 Task: In the  document gratitudepractice.odt Select the last point and add comment:  'Consider rephrasing it to enhance the flow of your writing' Insert emoji reactions: 'Thumbs Up' Select all the potins and apply Uppercase
Action: Mouse moved to (225, 371)
Screenshot: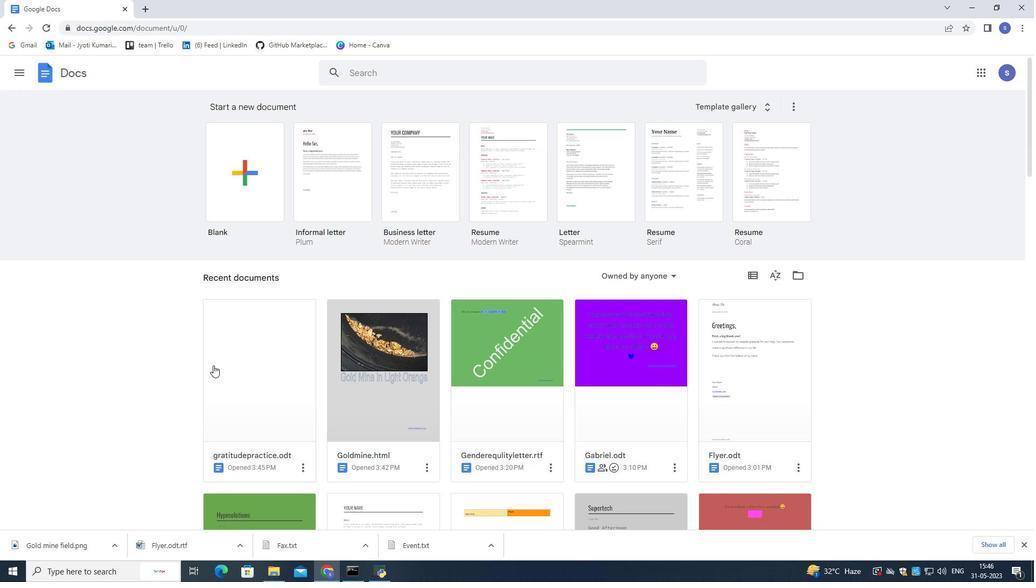 
Action: Mouse pressed left at (225, 371)
Screenshot: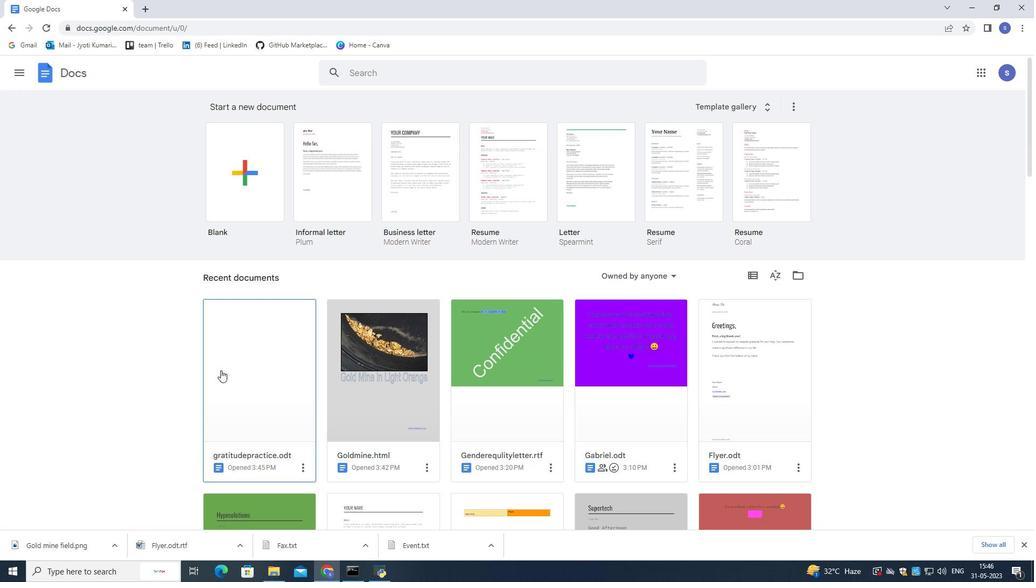 
Action: Mouse pressed left at (225, 371)
Screenshot: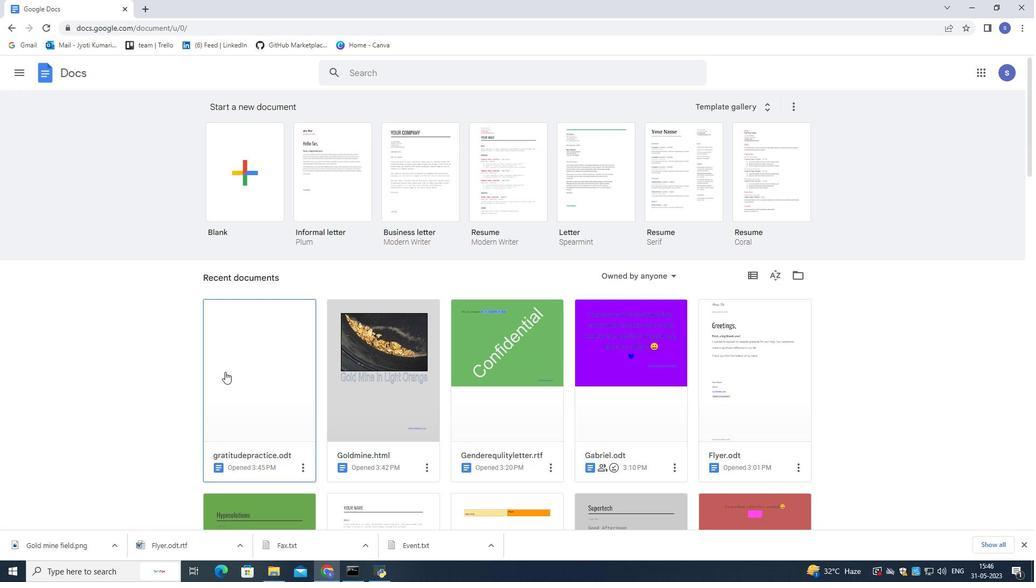 
Action: Mouse moved to (387, 257)
Screenshot: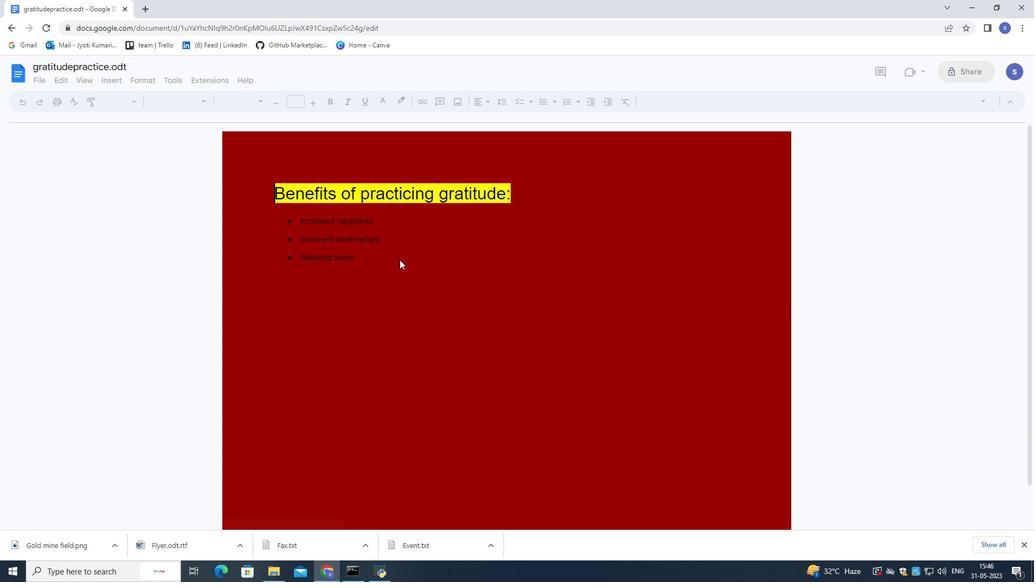 
Action: Mouse pressed left at (387, 257)
Screenshot: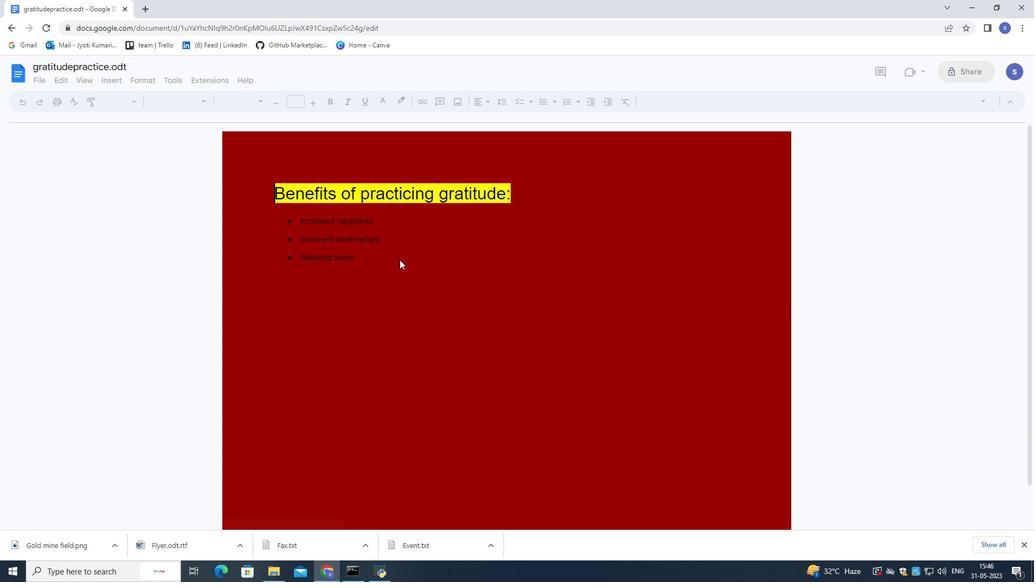 
Action: Mouse moved to (115, 77)
Screenshot: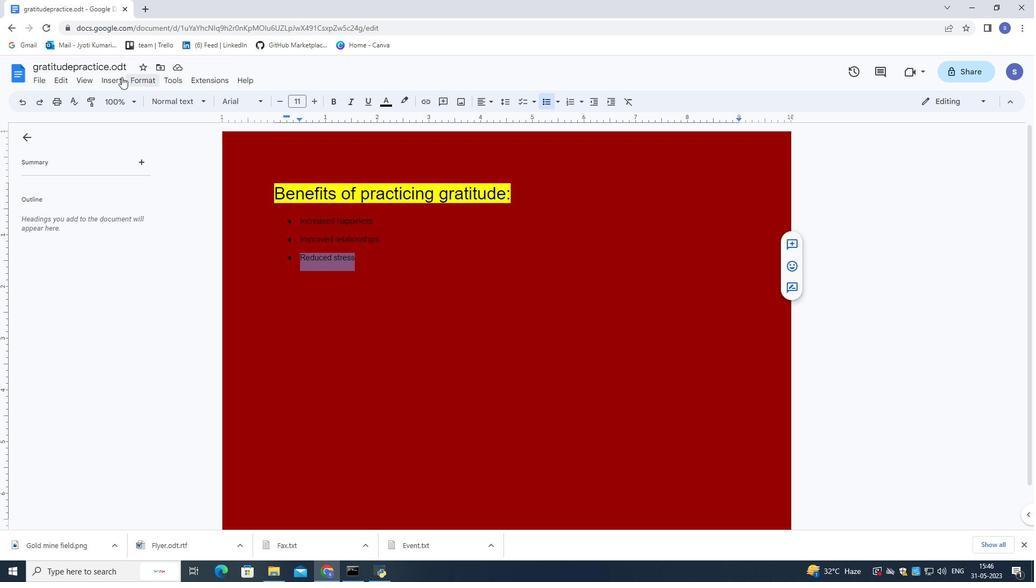 
Action: Mouse pressed left at (115, 77)
Screenshot: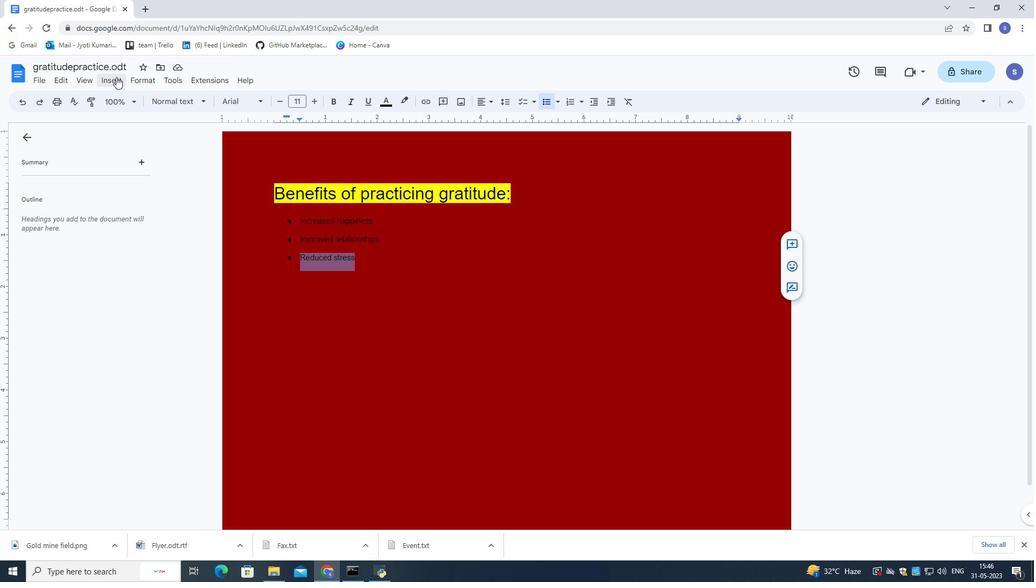 
Action: Mouse moved to (192, 429)
Screenshot: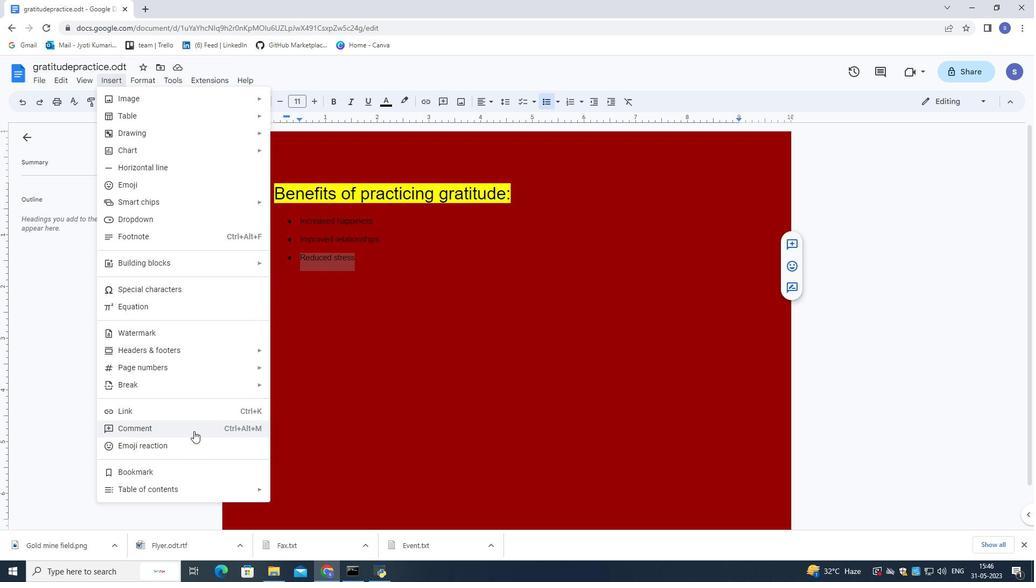 
Action: Mouse pressed left at (192, 429)
Screenshot: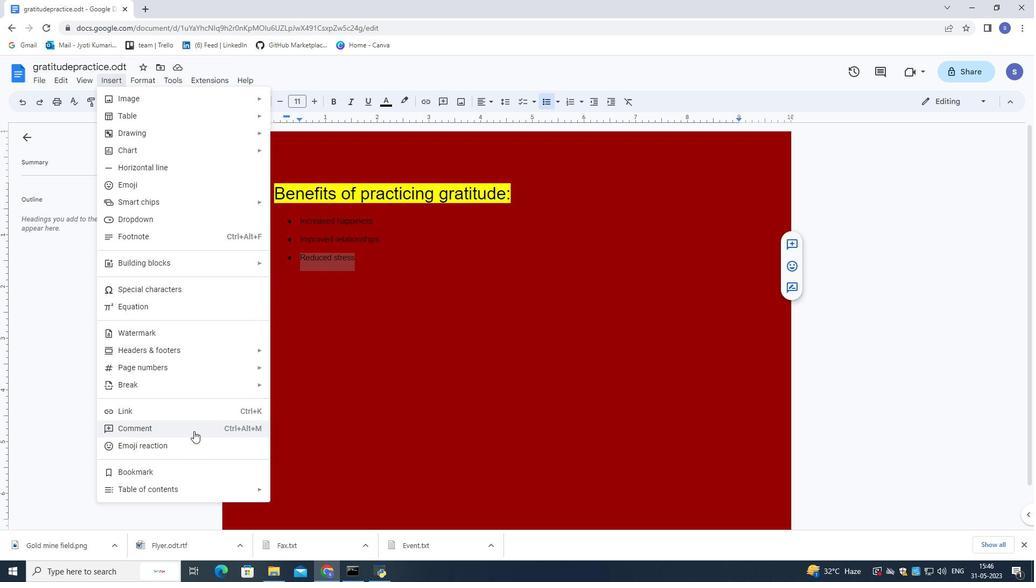 
Action: Mouse moved to (461, 357)
Screenshot: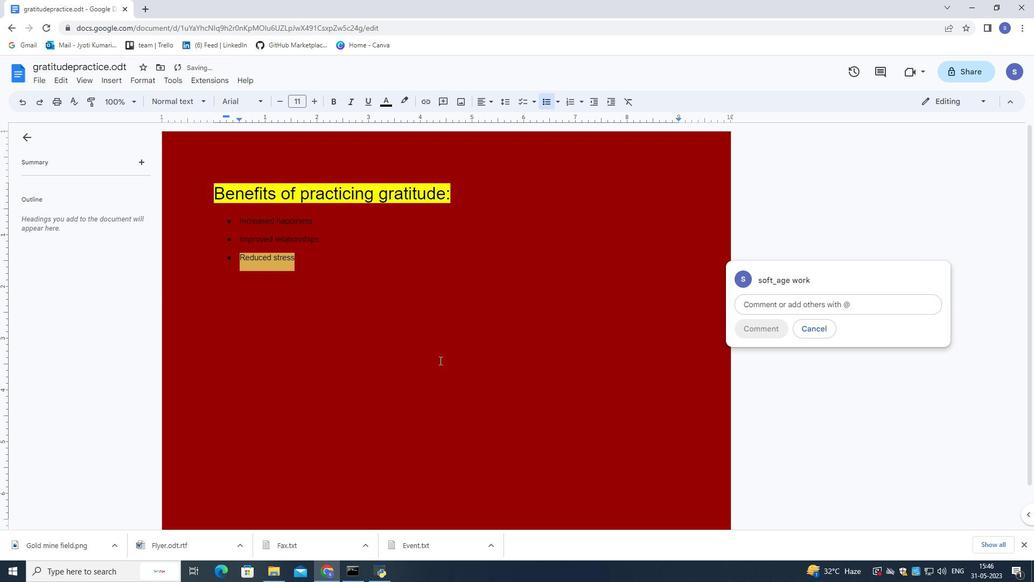 
Action: Key pressed consider<Key.space>rephrasing<Key.space>it<Key.space>ot<Key.space><Key.backspace><Key.backspace><Key.backspace>to<Key.space>enhance<Key.space>the<Key.space>flow<Key.space>of<Key.space>your<Key.space>writing
Screenshot: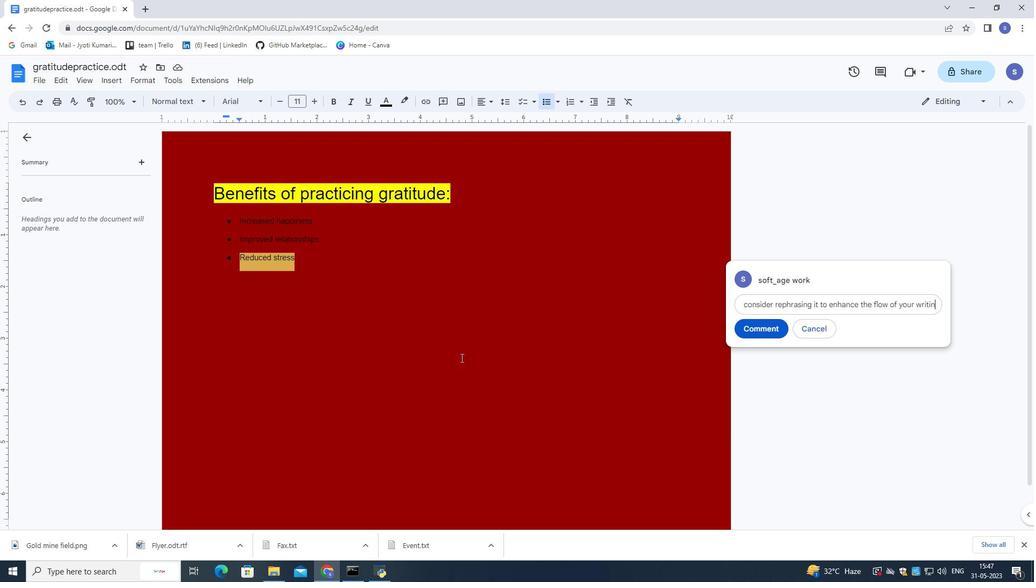 
Action: Mouse moved to (754, 336)
Screenshot: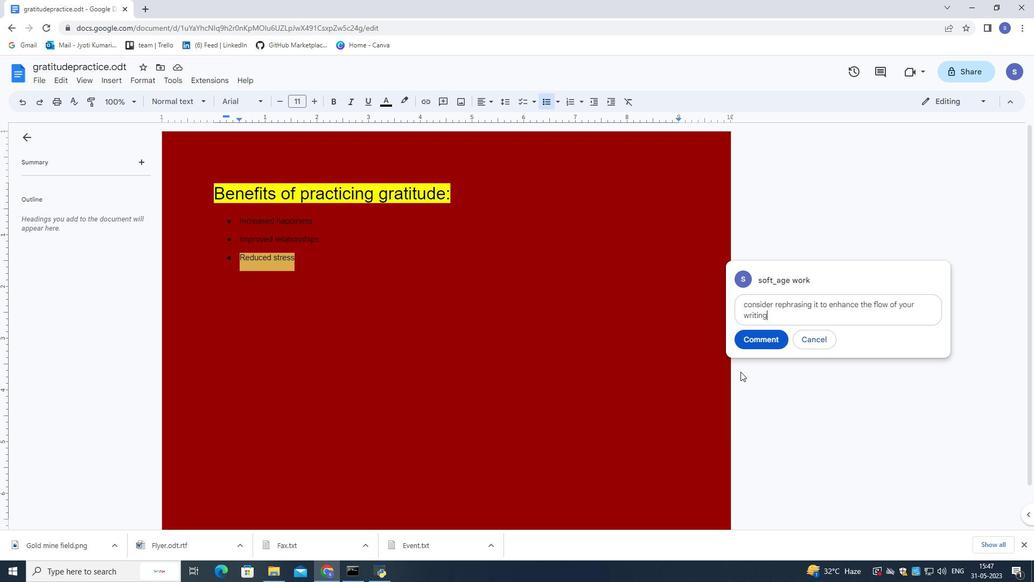 
Action: Mouse pressed left at (754, 336)
Screenshot: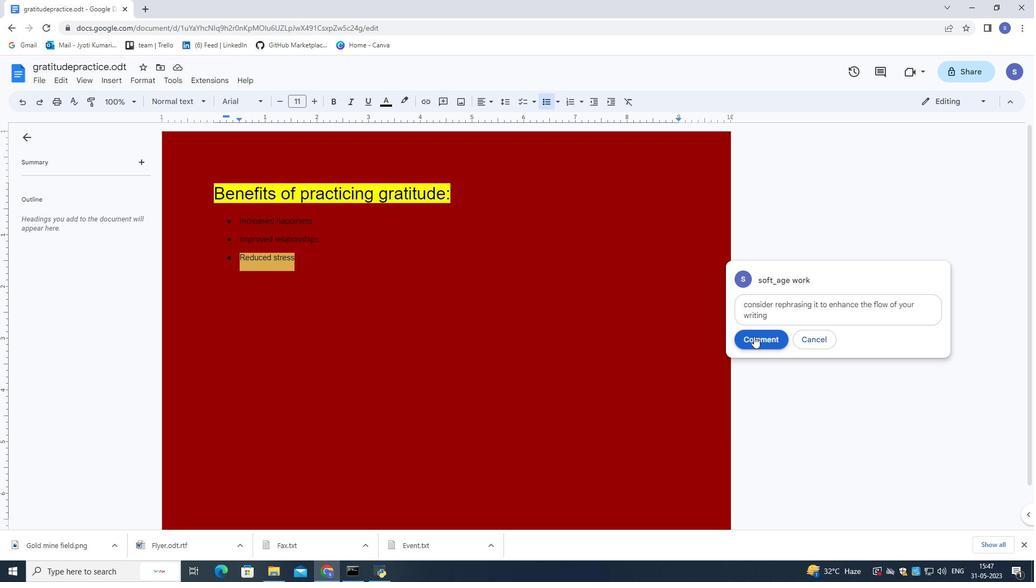 
Action: Mouse moved to (301, 265)
Screenshot: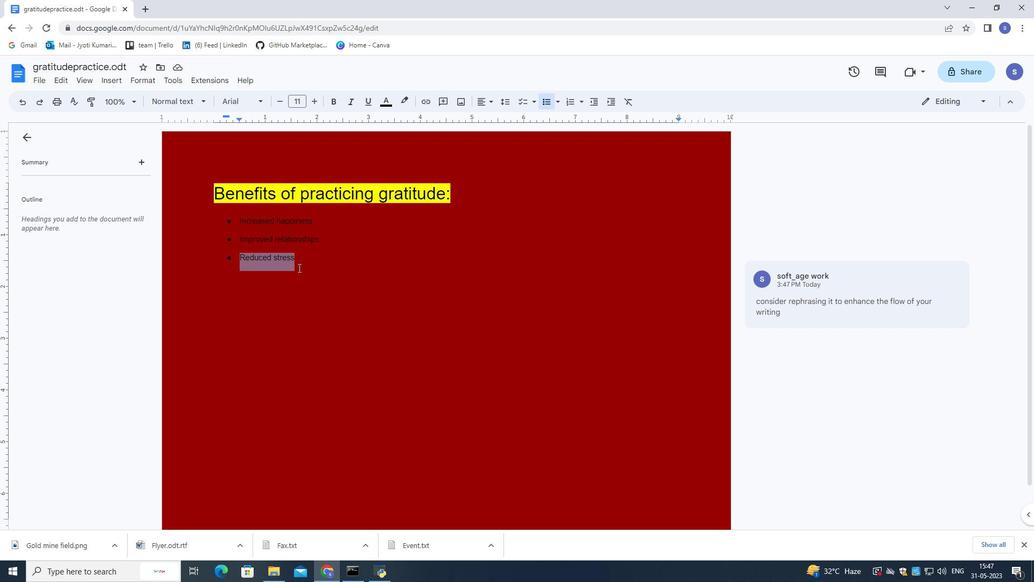 
Action: Mouse pressed left at (301, 265)
Screenshot: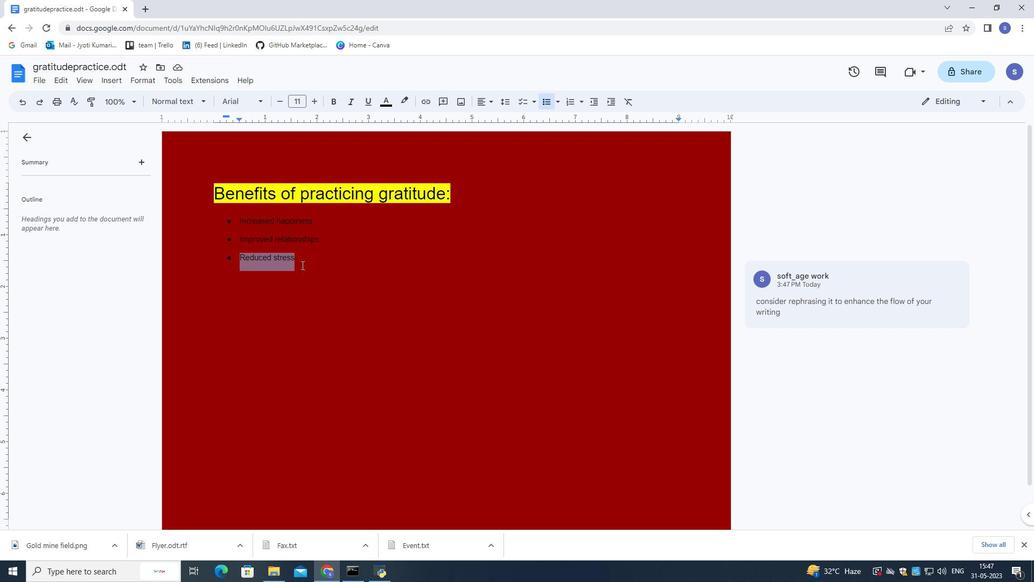 
Action: Mouse moved to (730, 249)
Screenshot: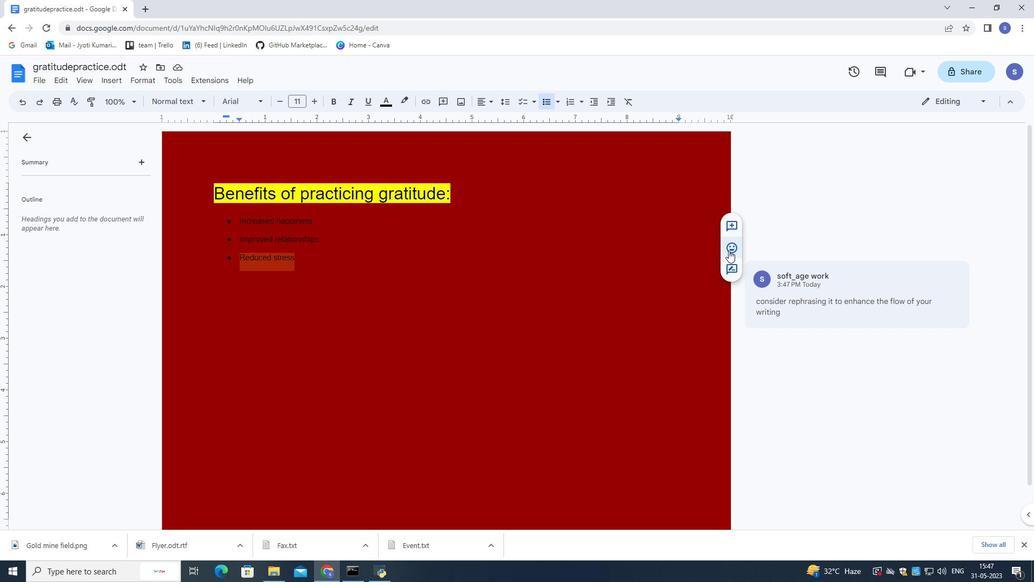 
Action: Mouse pressed left at (730, 249)
Screenshot: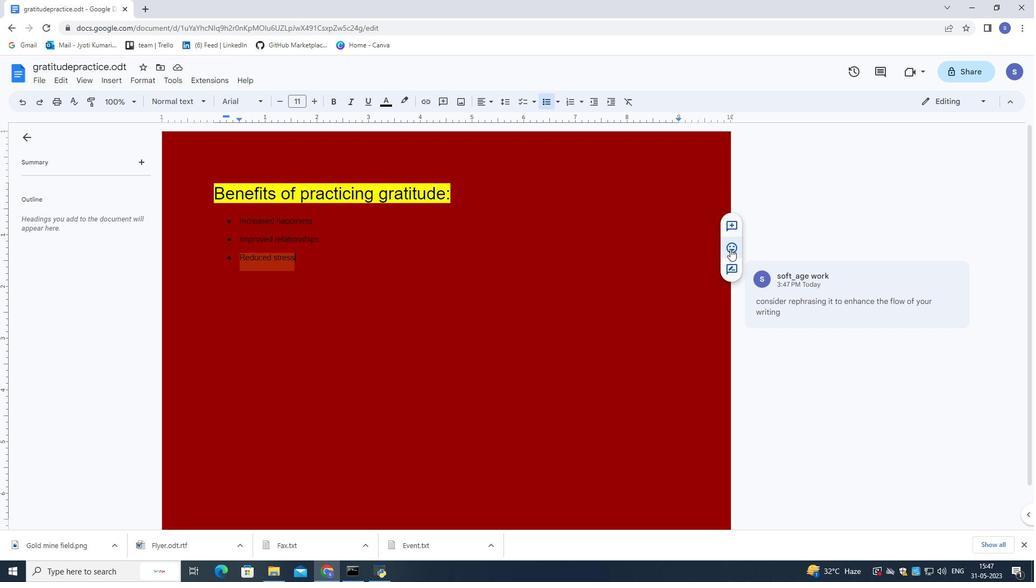 
Action: Mouse moved to (742, 448)
Screenshot: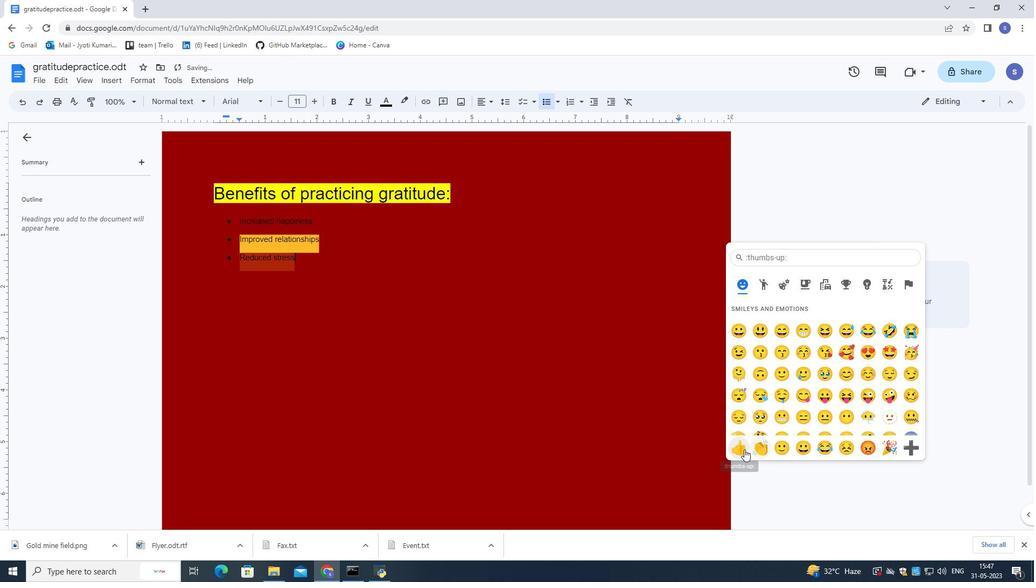 
Action: Mouse pressed left at (742, 448)
Screenshot: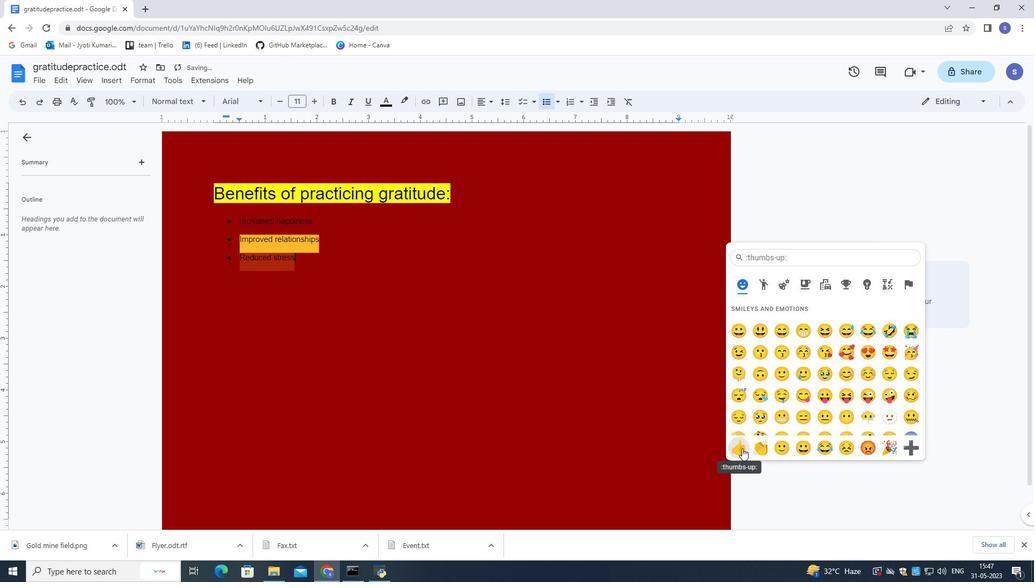
Action: Mouse moved to (366, 301)
Screenshot: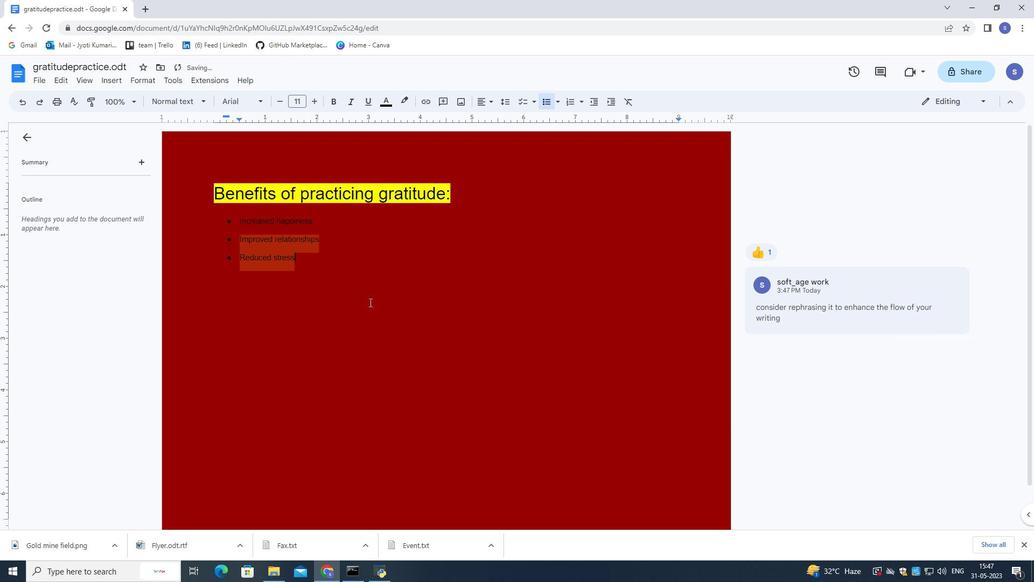 
Action: Mouse pressed left at (366, 301)
Screenshot: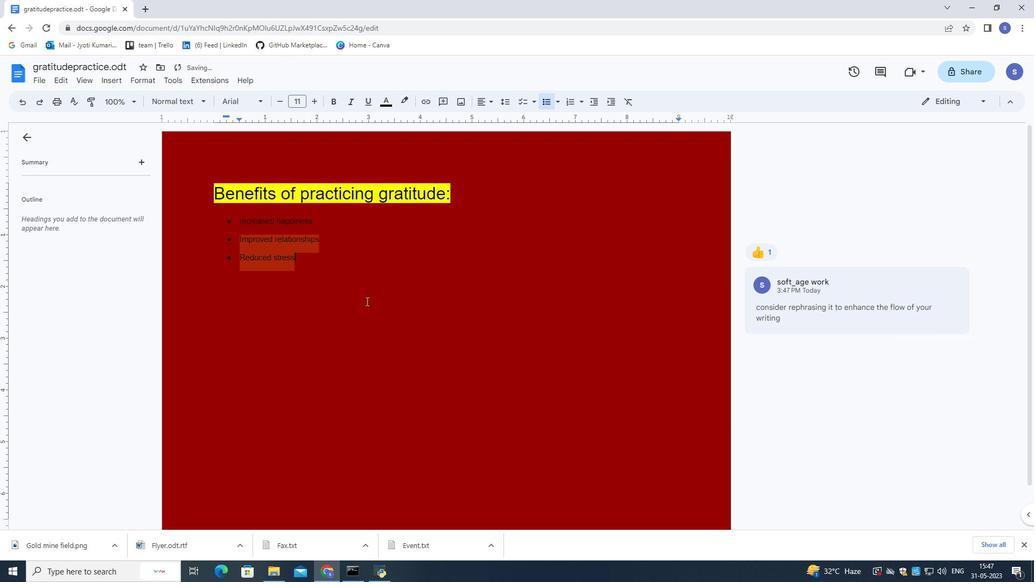 
Action: Mouse moved to (314, 272)
Screenshot: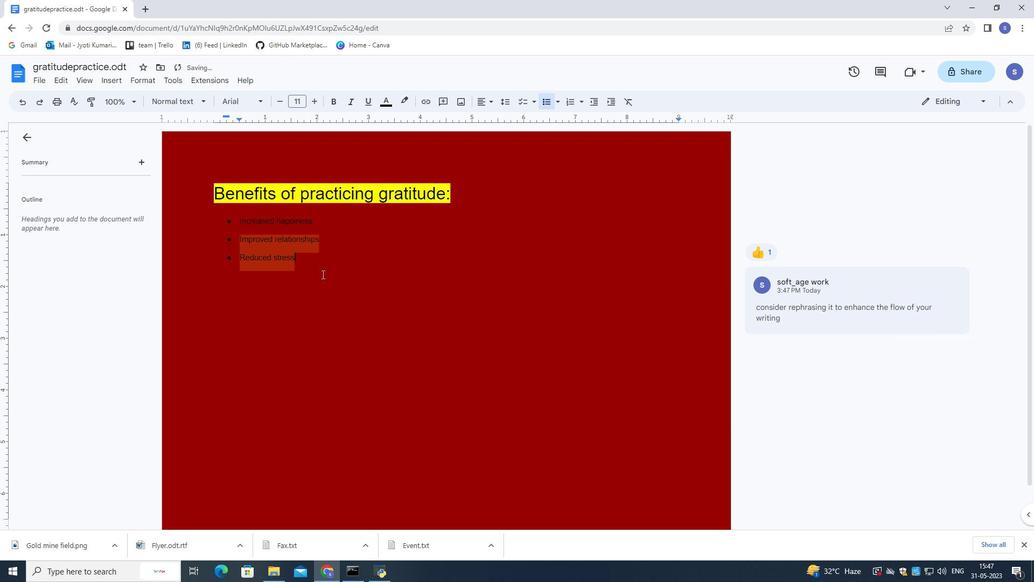 
Action: Mouse pressed left at (314, 272)
Screenshot: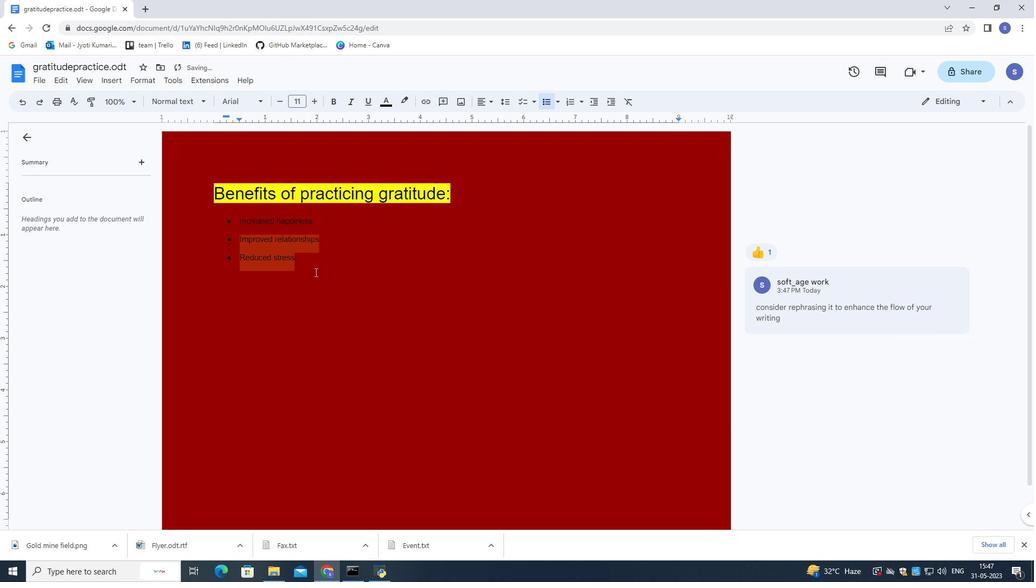 
Action: Mouse moved to (136, 78)
Screenshot: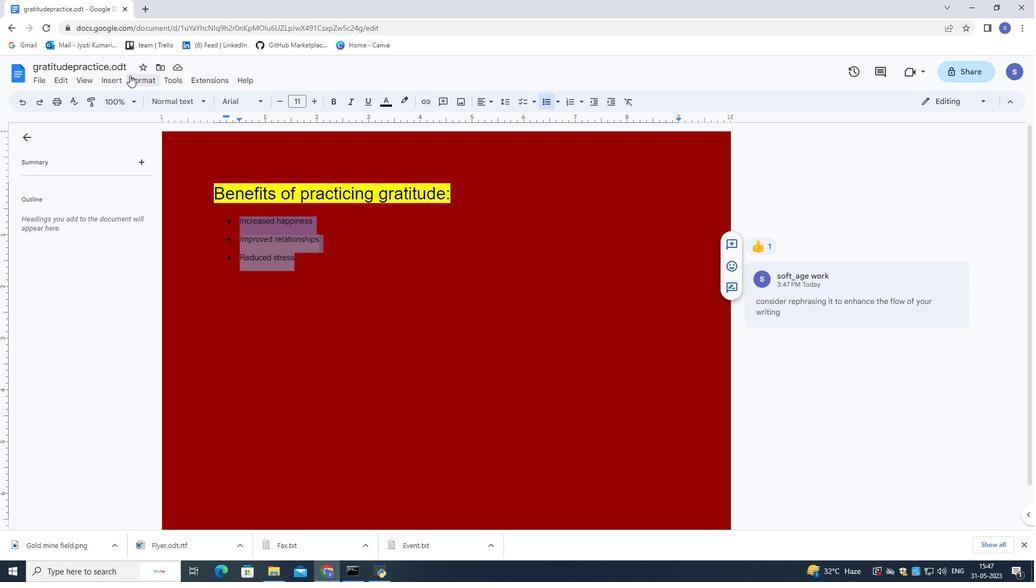 
Action: Mouse pressed left at (136, 78)
Screenshot: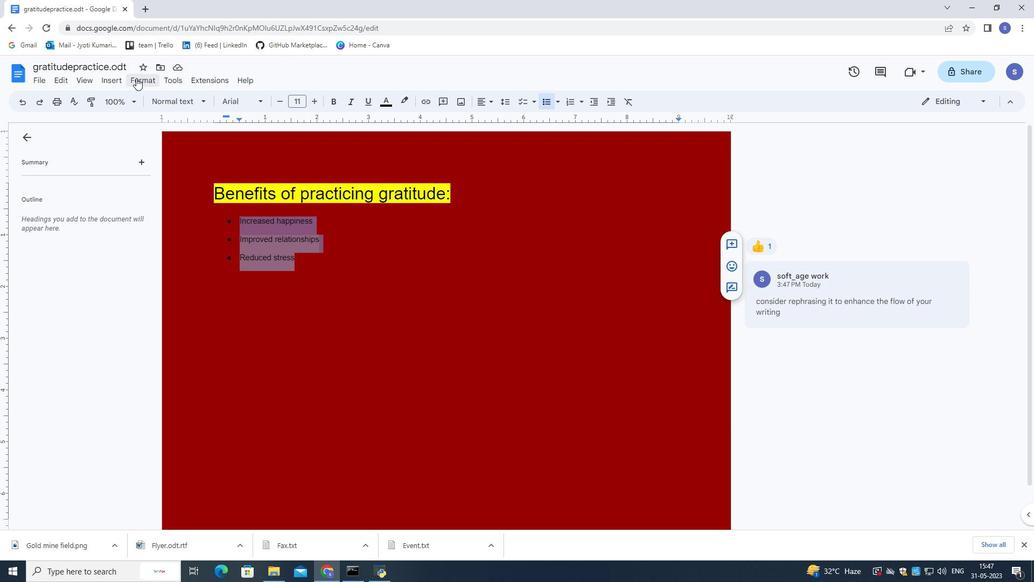 
Action: Mouse moved to (464, 249)
Screenshot: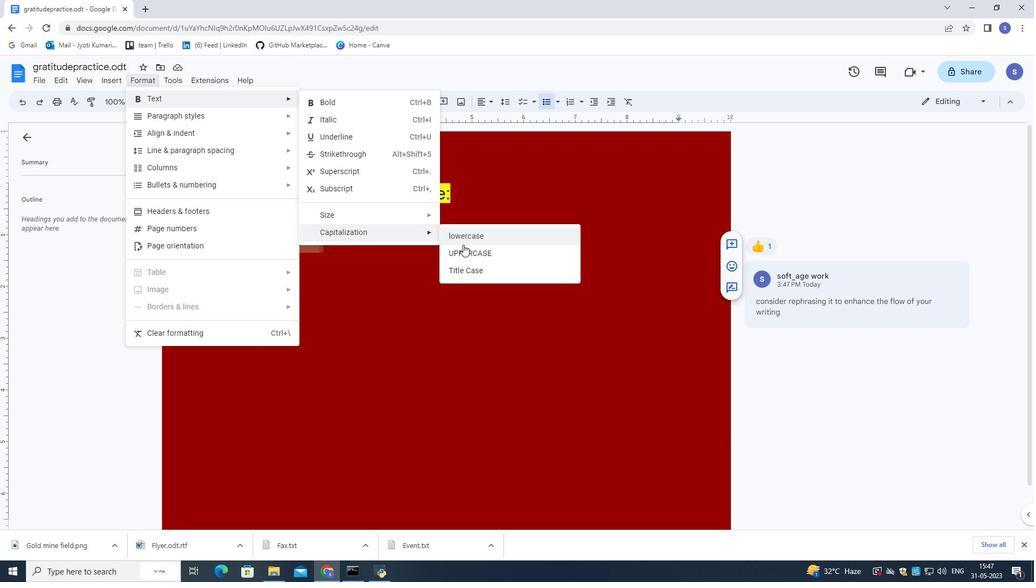 
Action: Mouse pressed left at (464, 249)
Screenshot: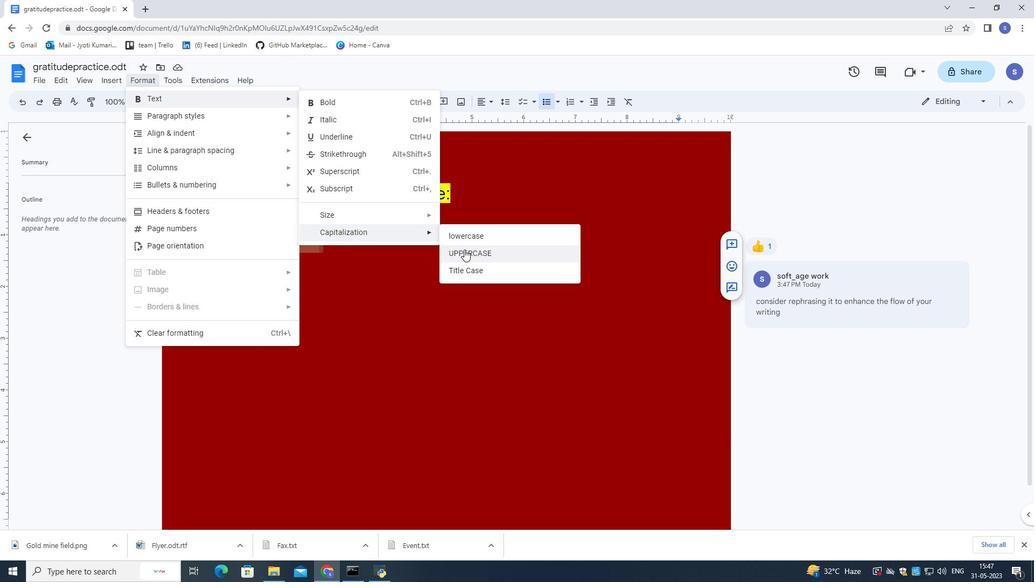 
Action: Mouse moved to (382, 318)
Screenshot: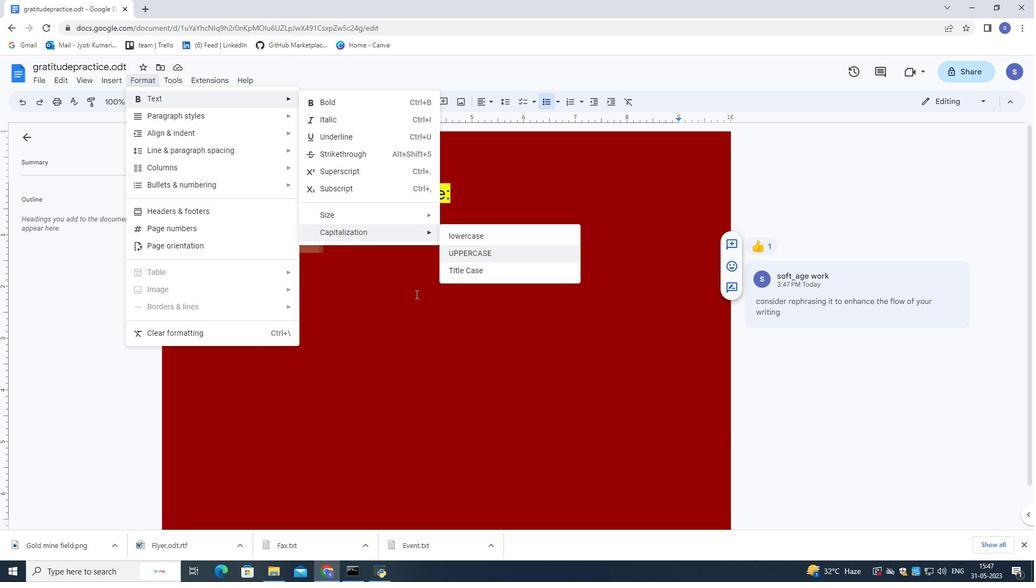 
Action: Mouse pressed left at (382, 318)
Screenshot: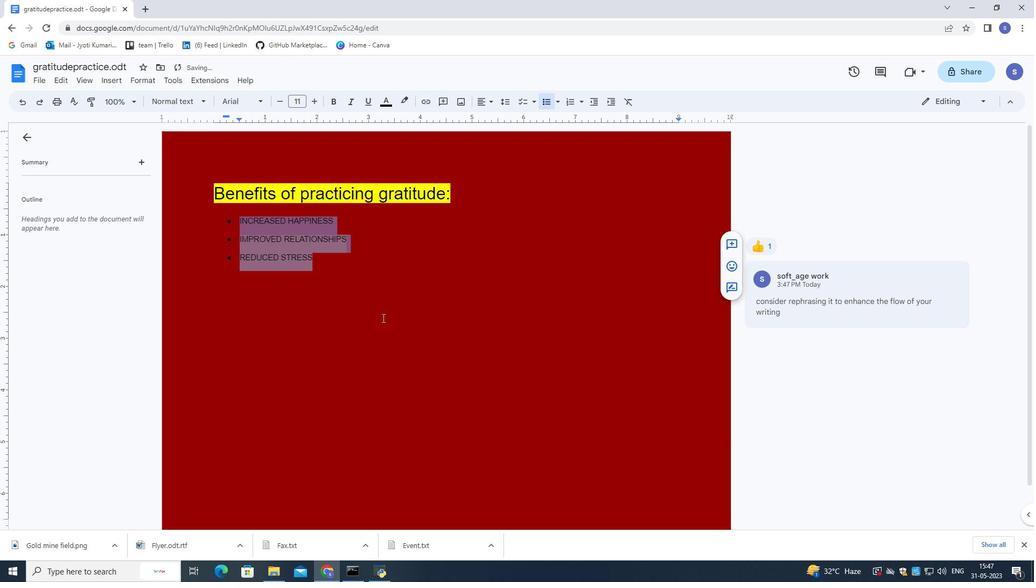 
Action: Mouse moved to (389, 296)
Screenshot: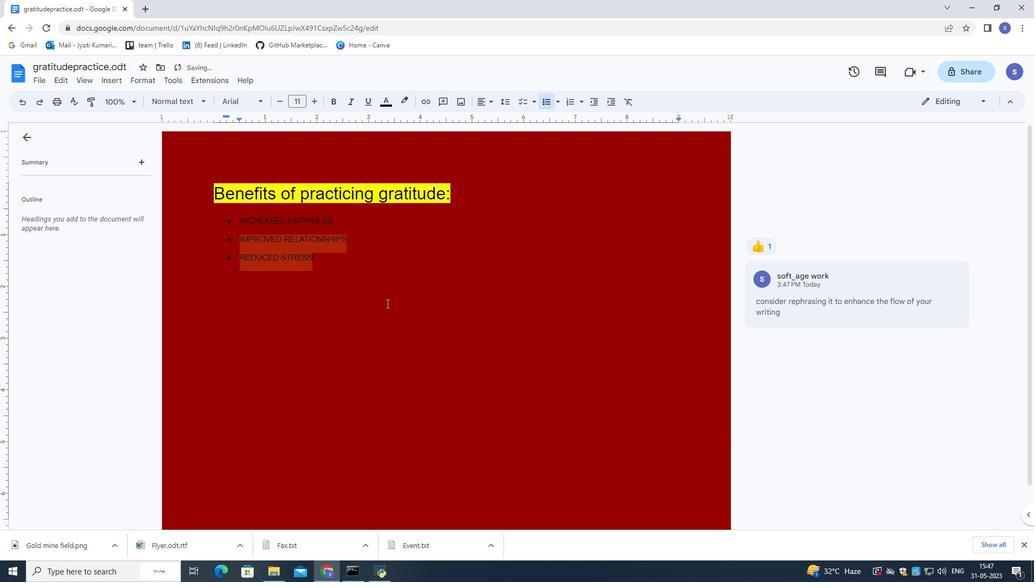 
